 Task: Create ChildIssue0000000206 as Child Issue of Issue Issue0000000103 in Backlog  in Scrum Project Project0000000021 in Jira. Create ChildIssue0000000207 as Child Issue of Issue Issue0000000104 in Backlog  in Scrum Project Project0000000021 in Jira. Create ChildIssue0000000208 as Child Issue of Issue Issue0000000104 in Backlog  in Scrum Project Project0000000021 in Jira. Create ChildIssue0000000209 as Child Issue of Issue Issue0000000105 in Backlog  in Scrum Project Project0000000021 in Jira. Create ChildIssue0000000210 as Child Issue of Issue Issue0000000105 in Backlog  in Scrum Project Project0000000021 in Jira
Action: Mouse moved to (565, 429)
Screenshot: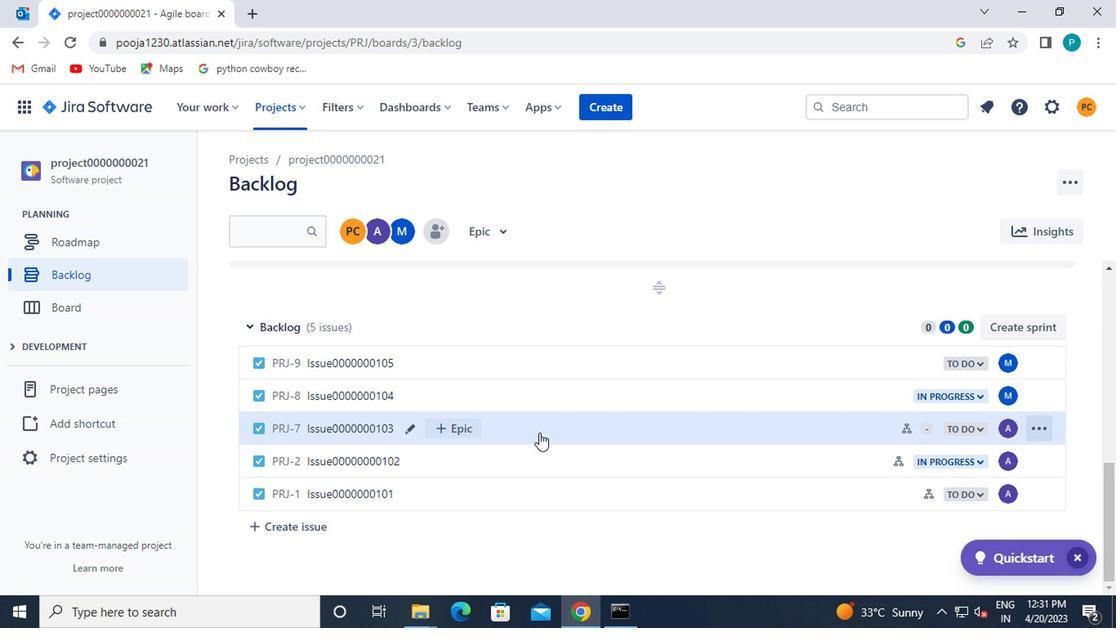 
Action: Mouse pressed left at (565, 429)
Screenshot: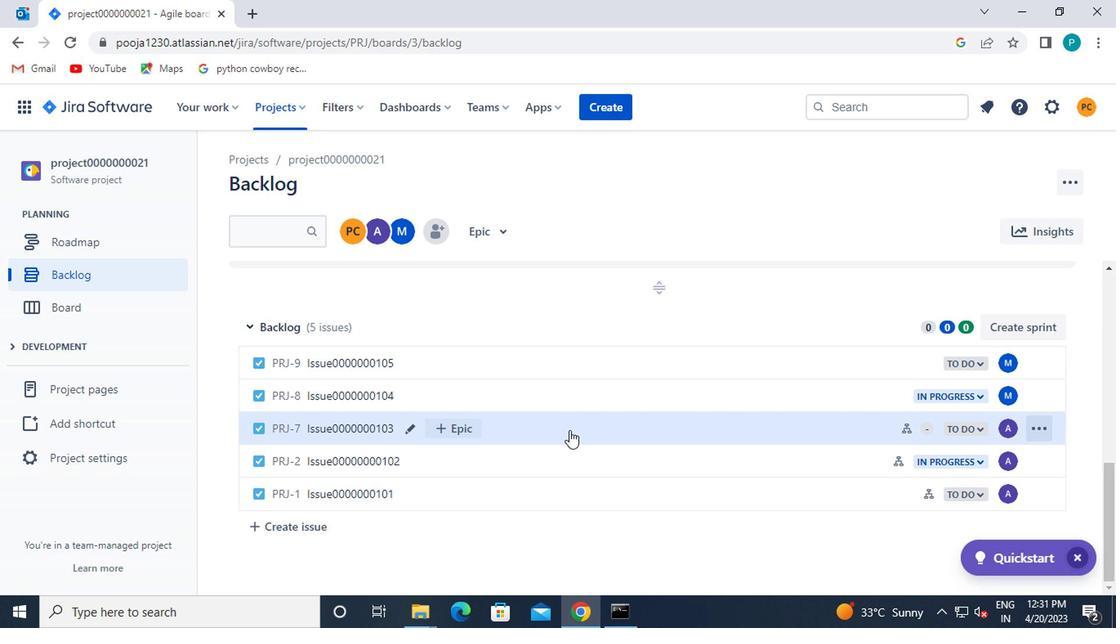 
Action: Mouse moved to (826, 350)
Screenshot: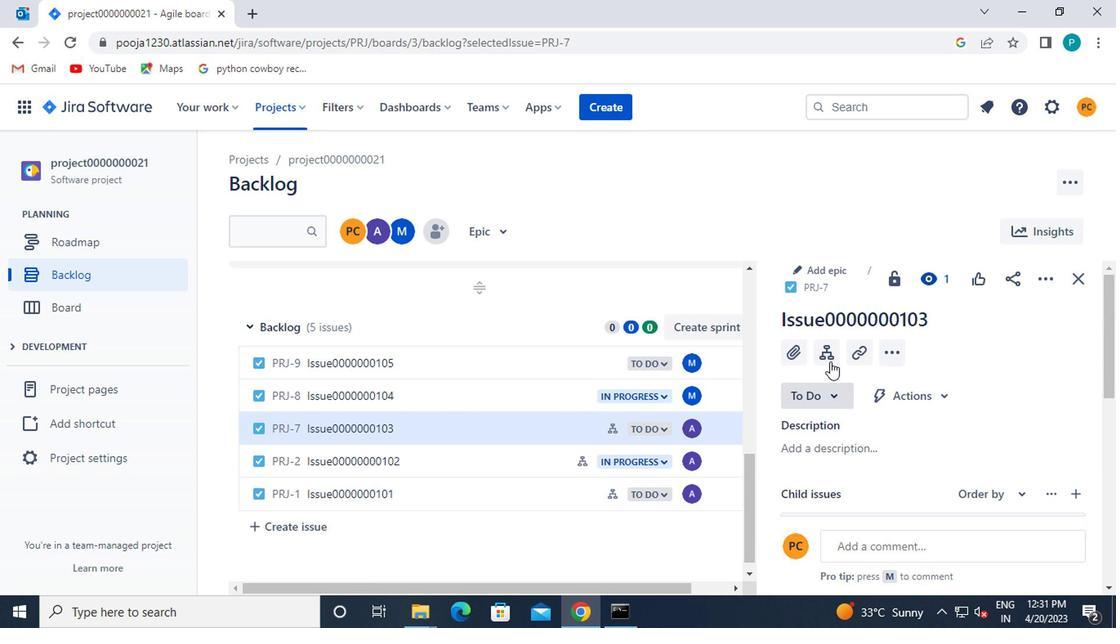 
Action: Mouse pressed left at (826, 350)
Screenshot: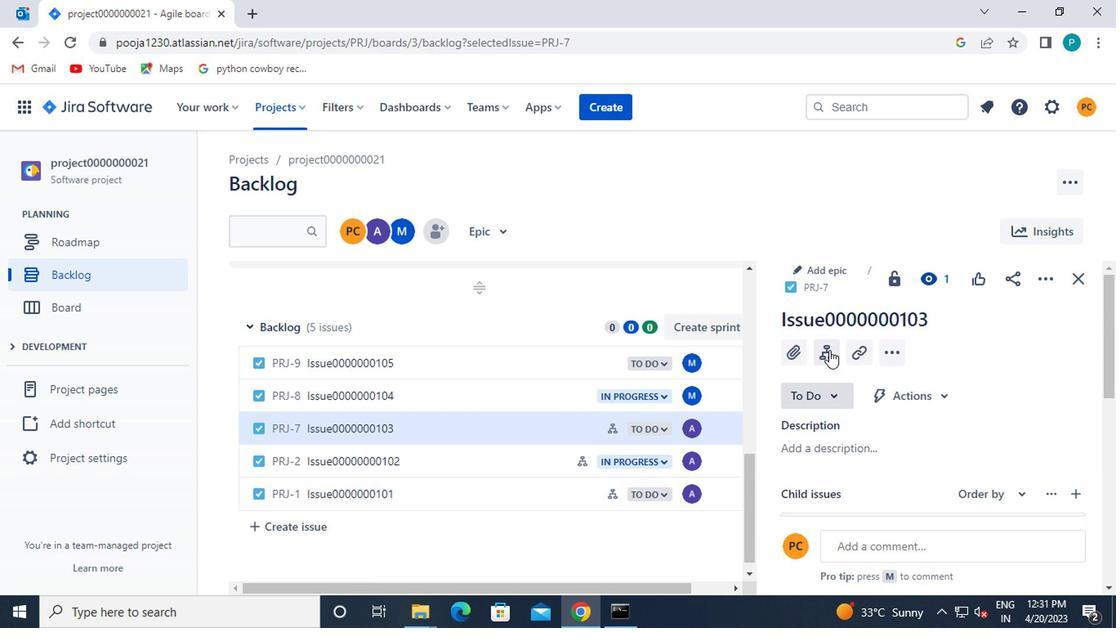 
Action: Mouse moved to (836, 418)
Screenshot: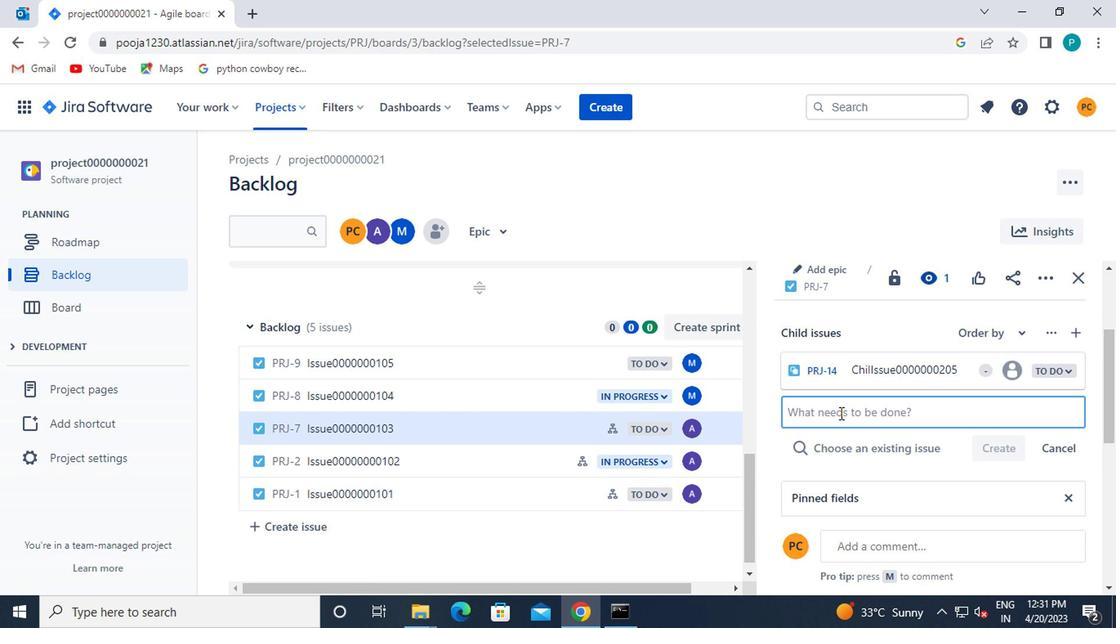 
Action: Mouse pressed left at (836, 418)
Screenshot: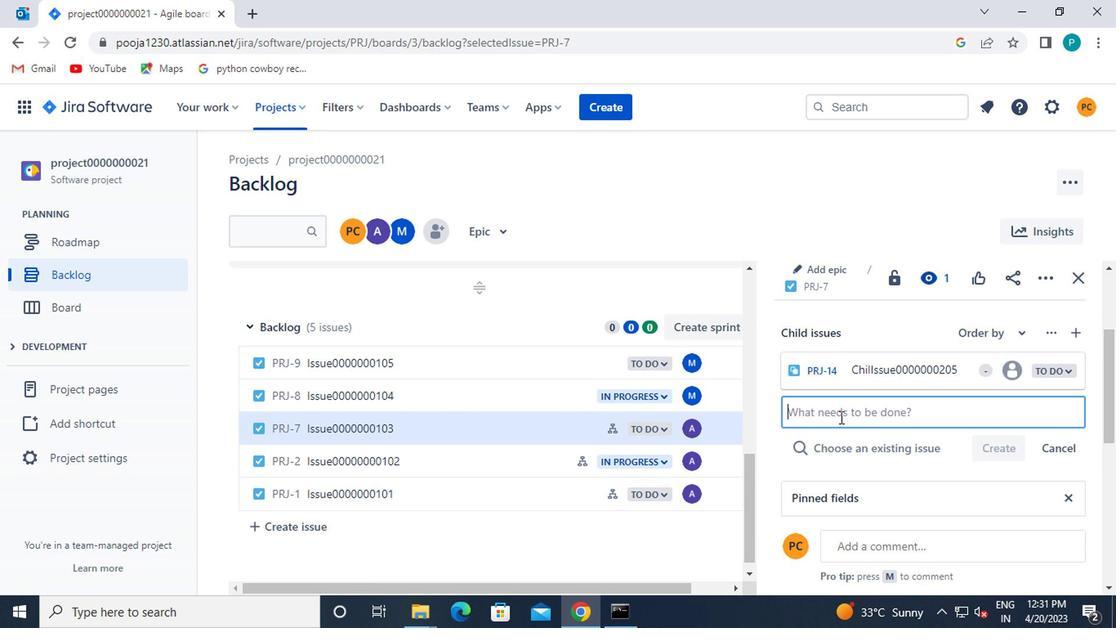 
Action: Mouse moved to (836, 418)
Screenshot: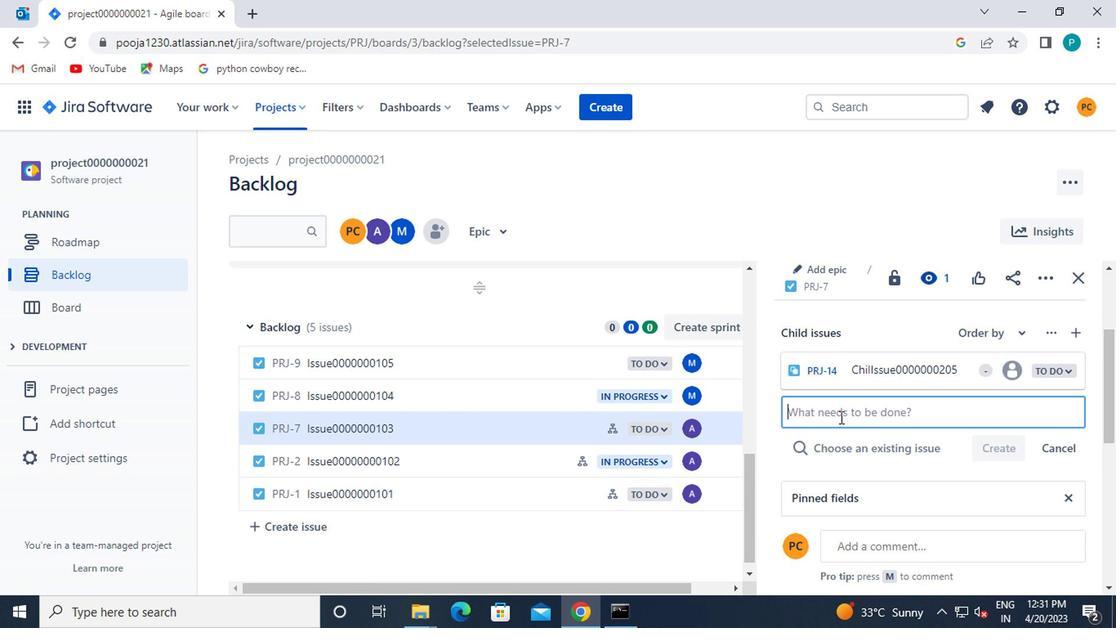 
Action: Key pressed <Key.caps_lock>c<Key.caps_lock>hild<Key.caps_lock>i<Key.caps_lock>ssue0000000206
Screenshot: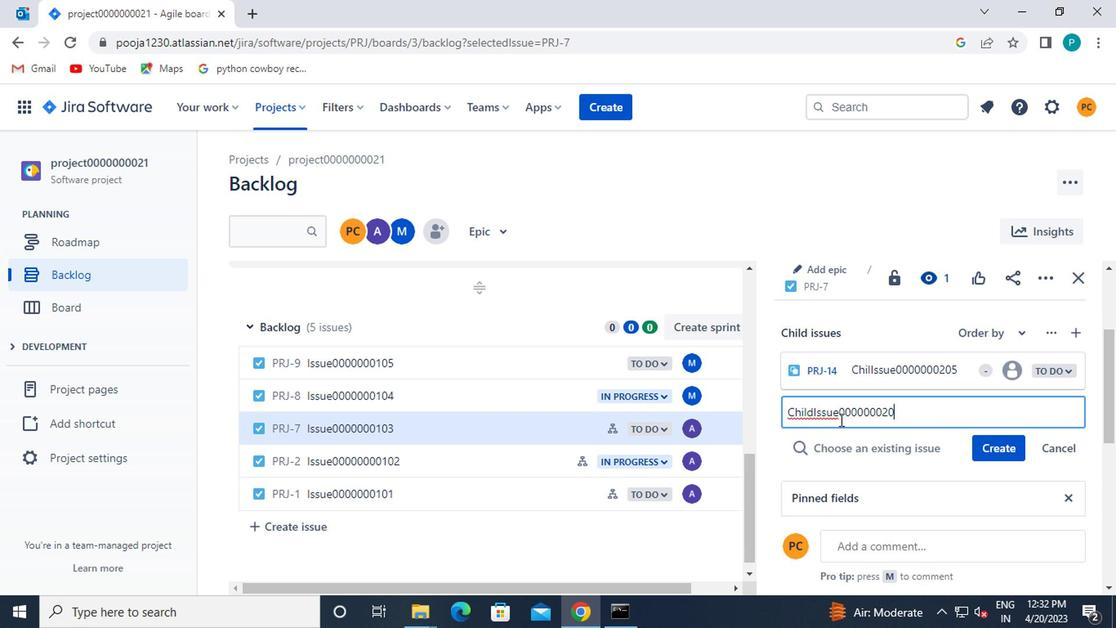 
Action: Mouse moved to (987, 445)
Screenshot: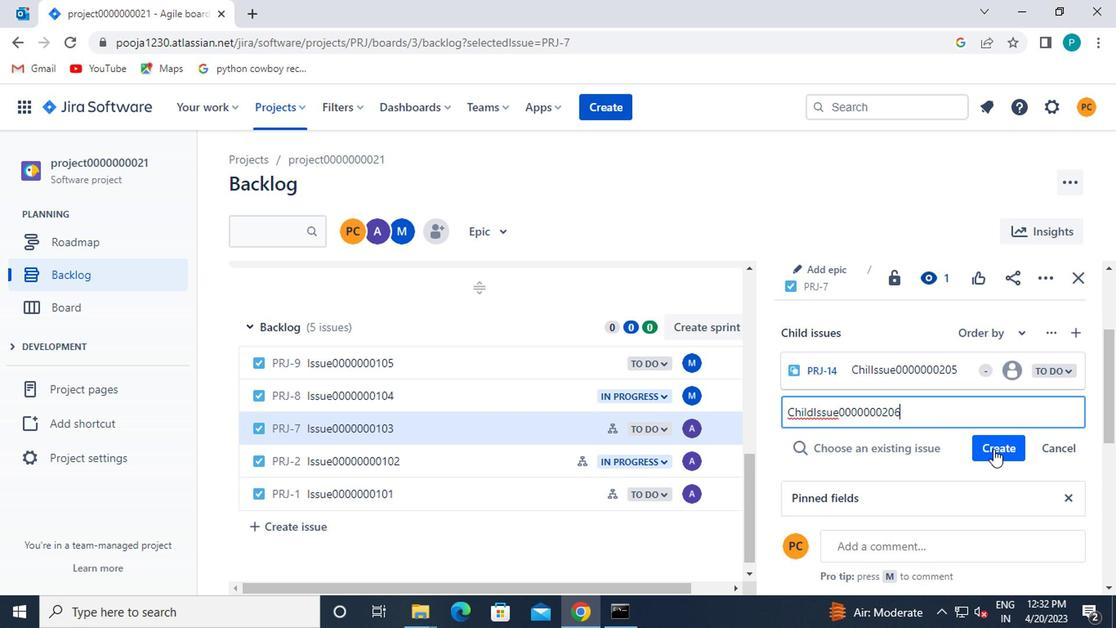 
Action: Mouse pressed left at (987, 445)
Screenshot: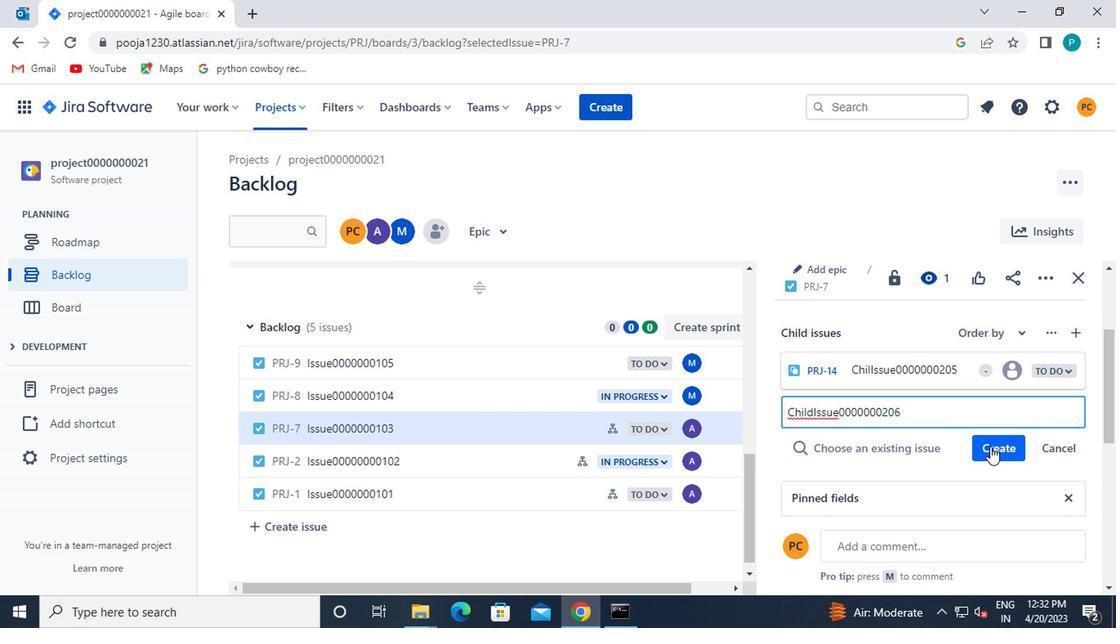 
Action: Mouse moved to (490, 395)
Screenshot: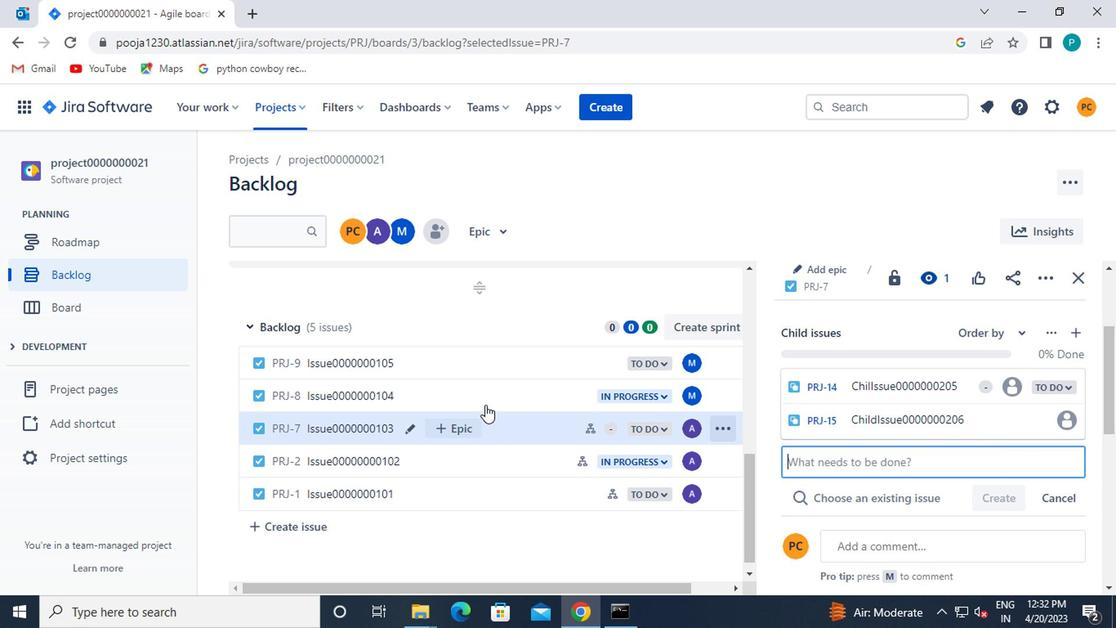 
Action: Mouse pressed left at (490, 395)
Screenshot: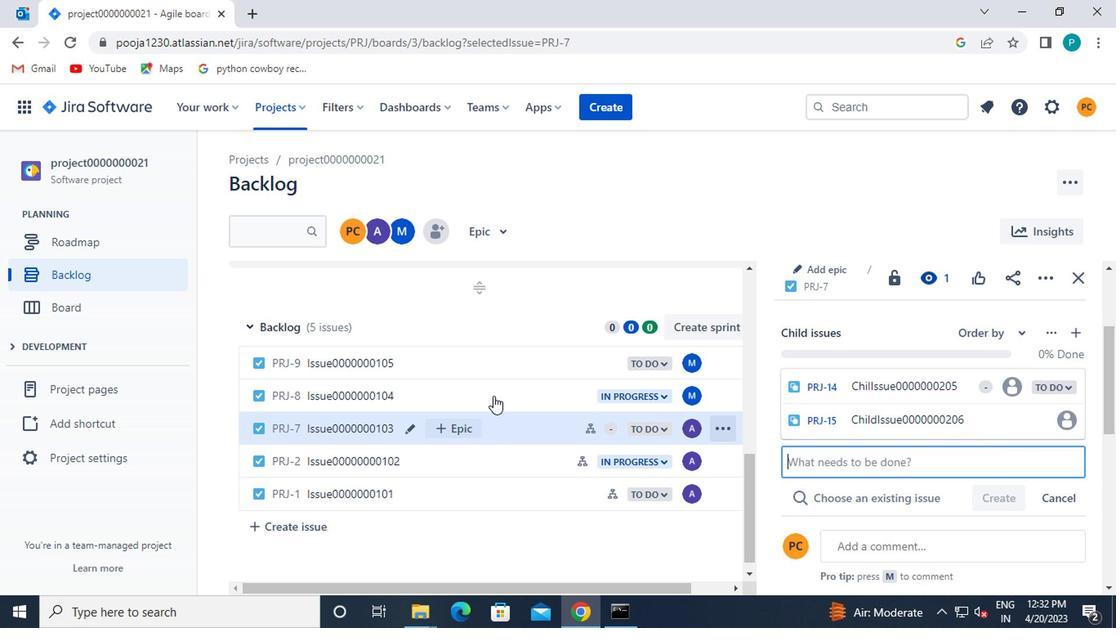 
Action: Mouse moved to (817, 353)
Screenshot: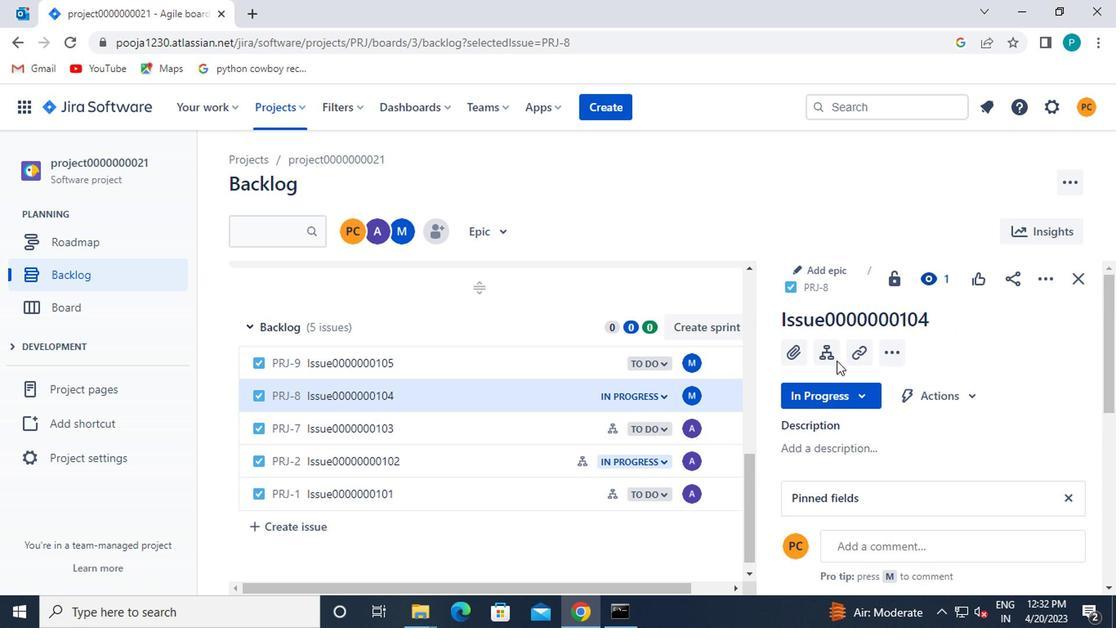 
Action: Mouse pressed left at (817, 353)
Screenshot: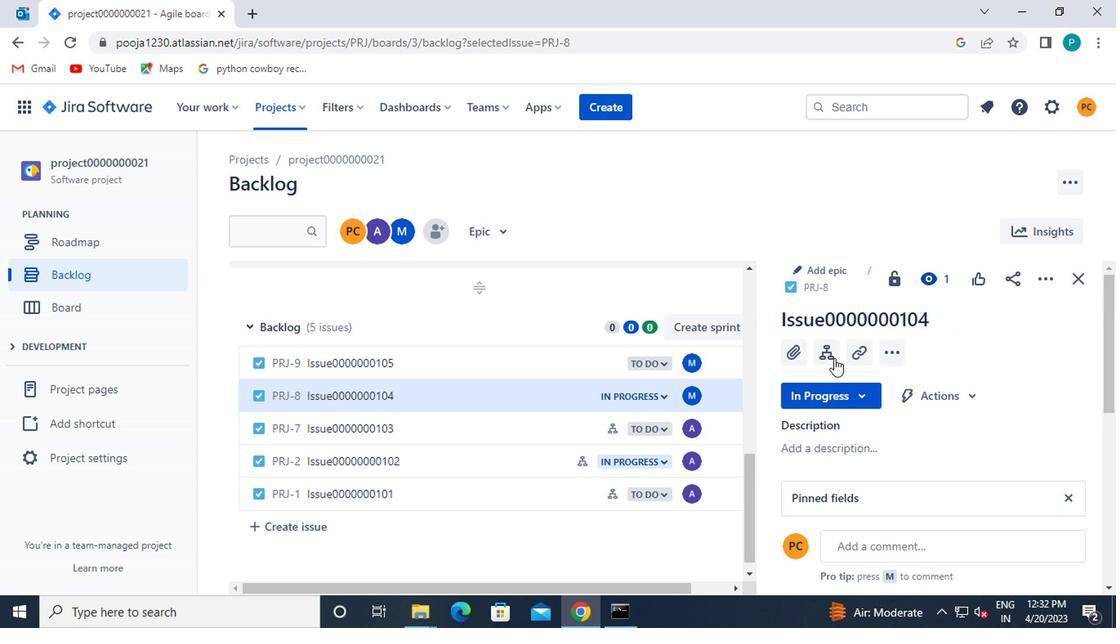 
Action: Mouse moved to (844, 413)
Screenshot: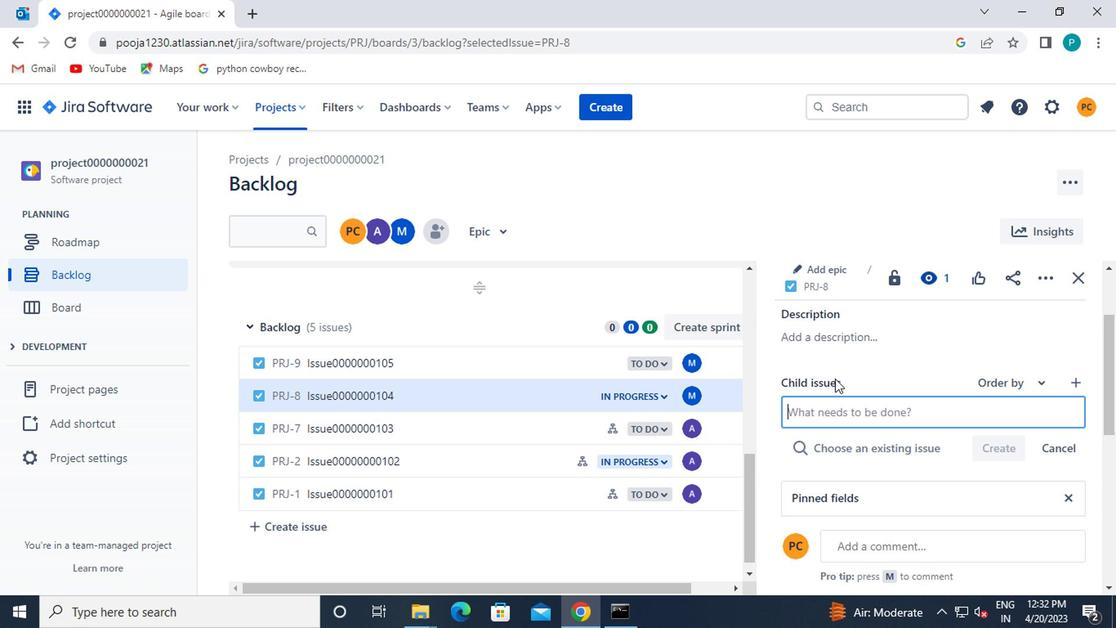 
Action: Mouse pressed left at (844, 413)
Screenshot: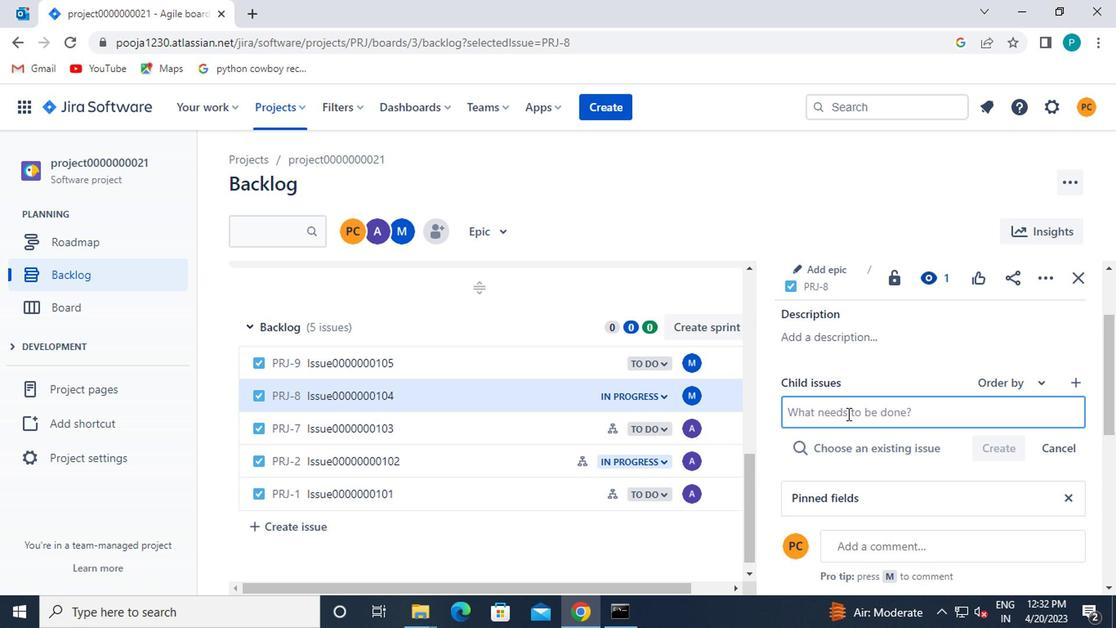 
Action: Key pressed <Key.caps_lock>c<Key.caps_lock>hildissue00000001<Key.backspace>
Screenshot: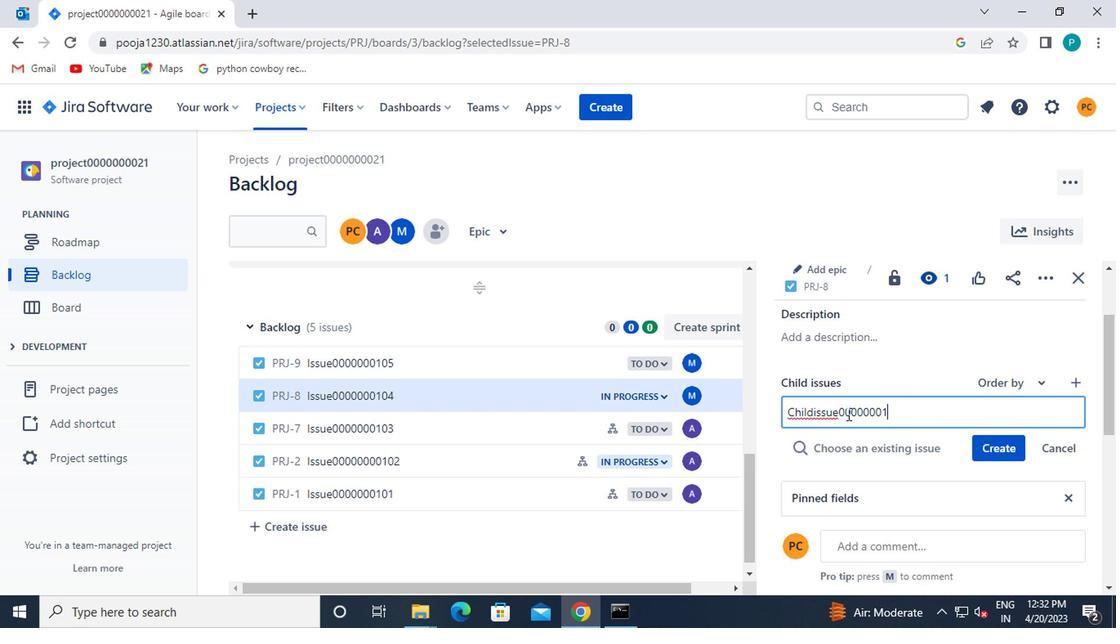
Action: Mouse moved to (815, 410)
Screenshot: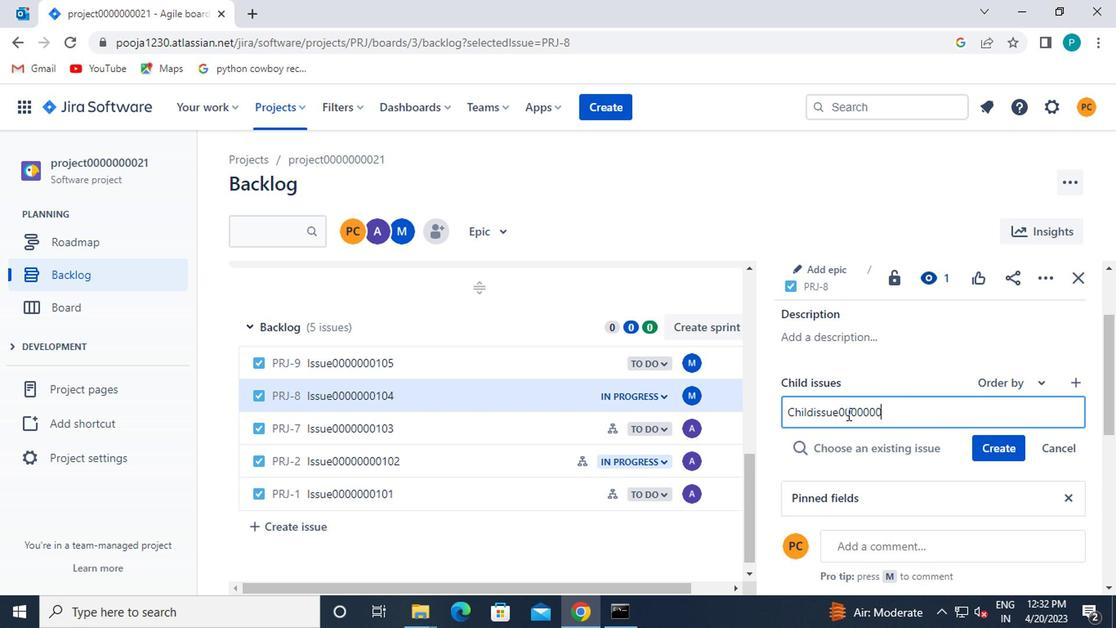 
Action: Key pressed 207
Screenshot: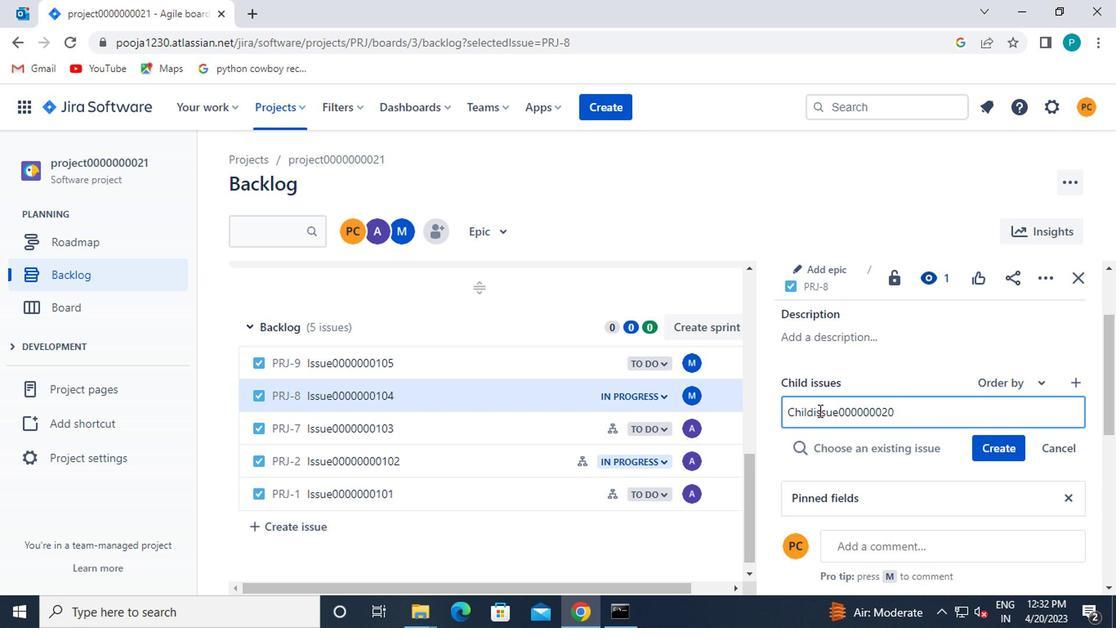 
Action: Mouse moved to (977, 453)
Screenshot: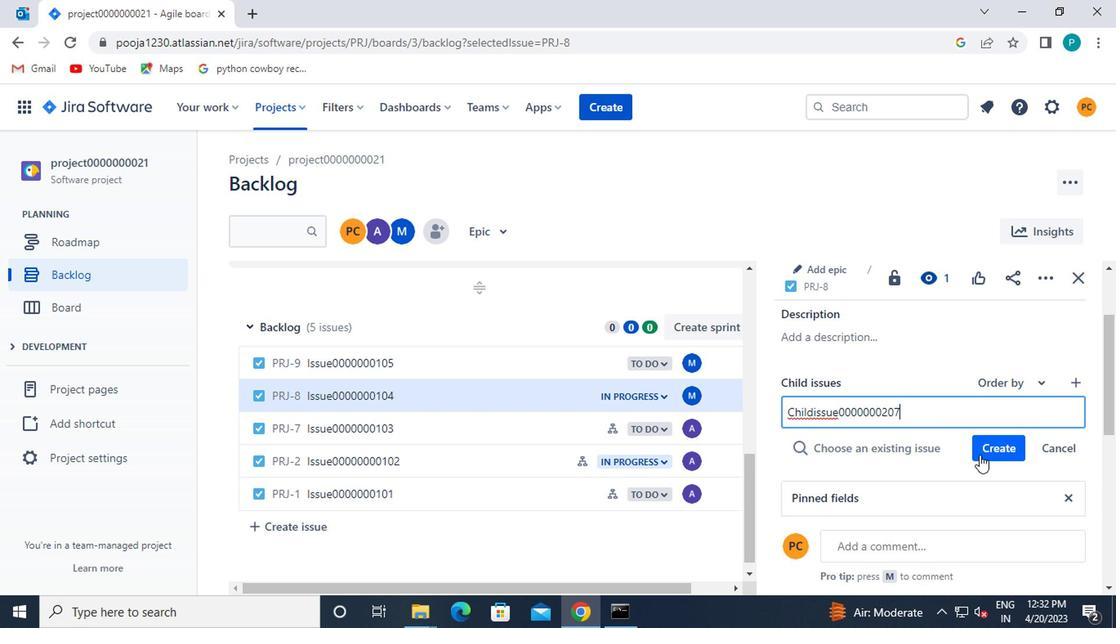 
Action: Mouse pressed left at (977, 453)
Screenshot: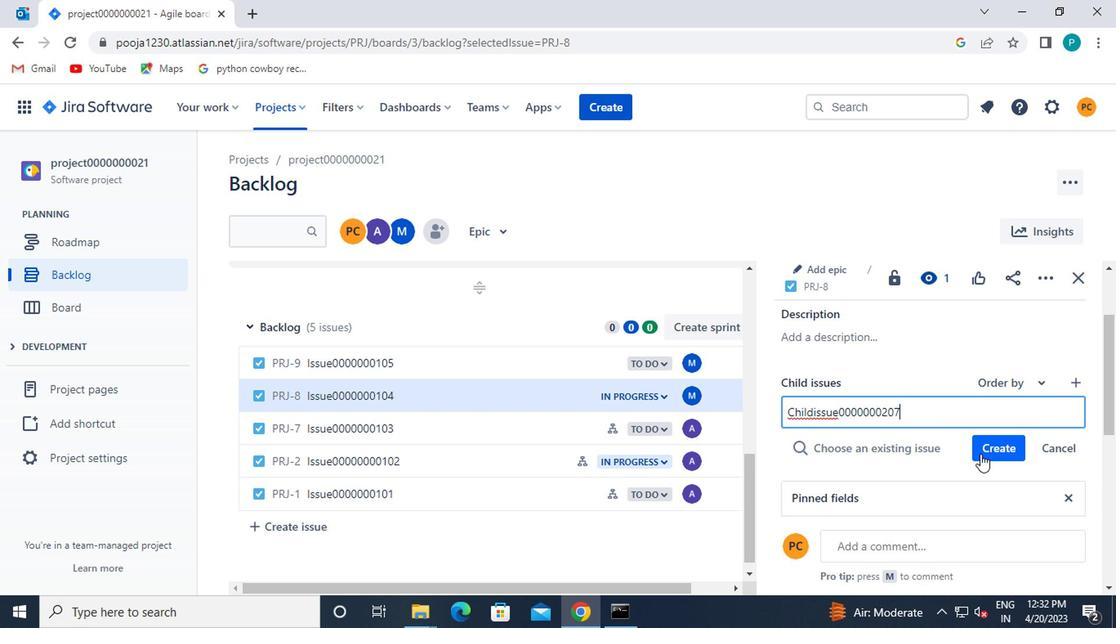 
Action: Mouse moved to (867, 468)
Screenshot: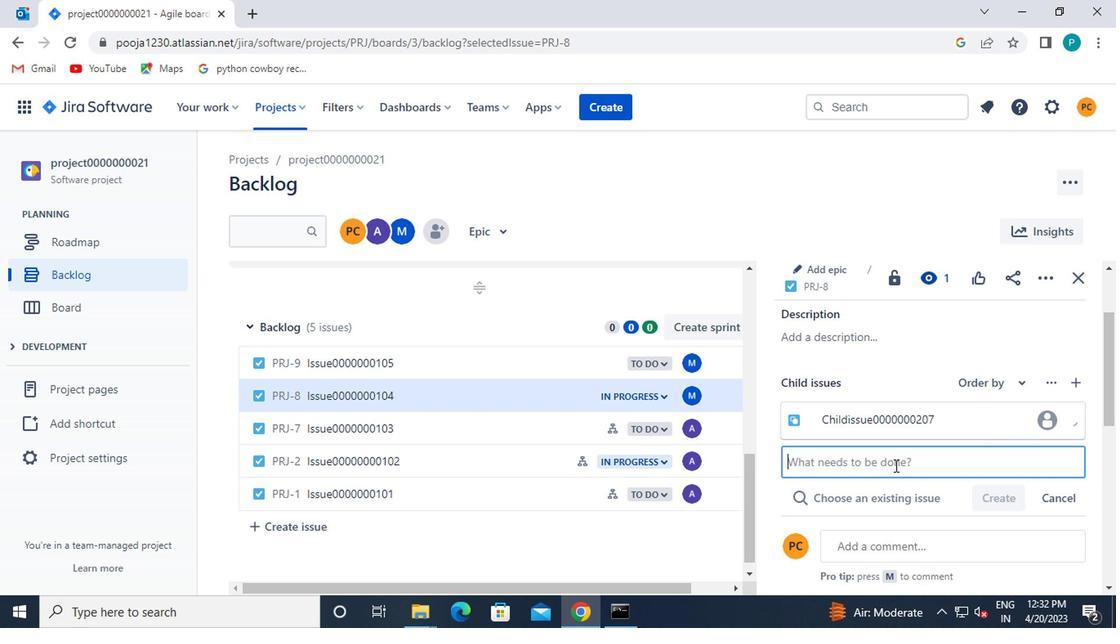 
Action: Key pressed <Key.caps_lock>c<Key.caps_lock>hid<Key.caps_lock>i<Key.caps_lock>ssue0000000208
Screenshot: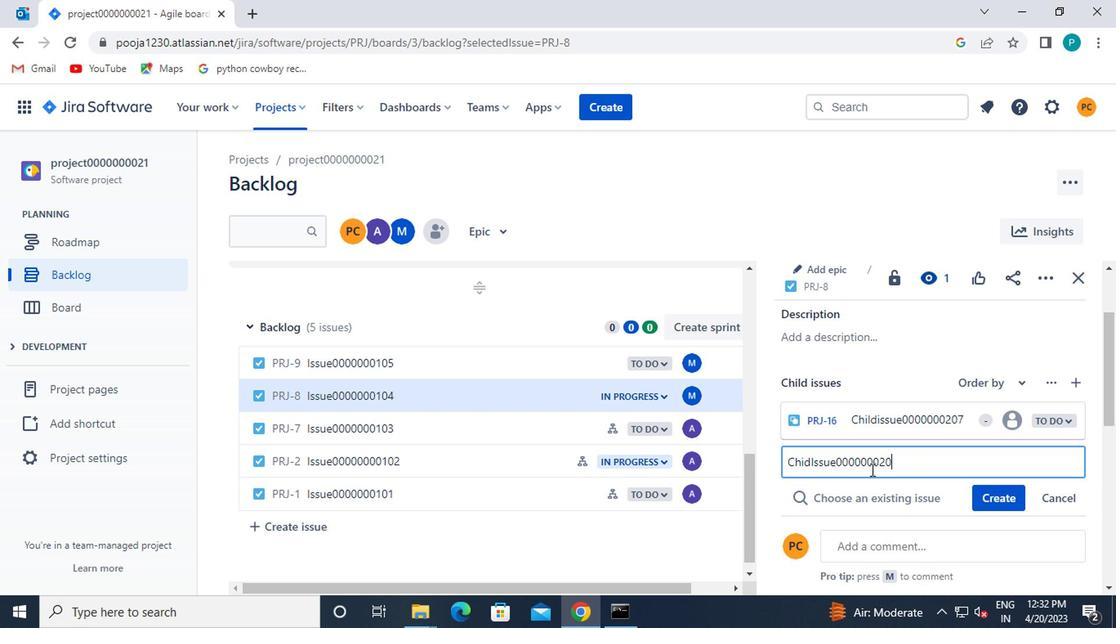 
Action: Mouse moved to (977, 496)
Screenshot: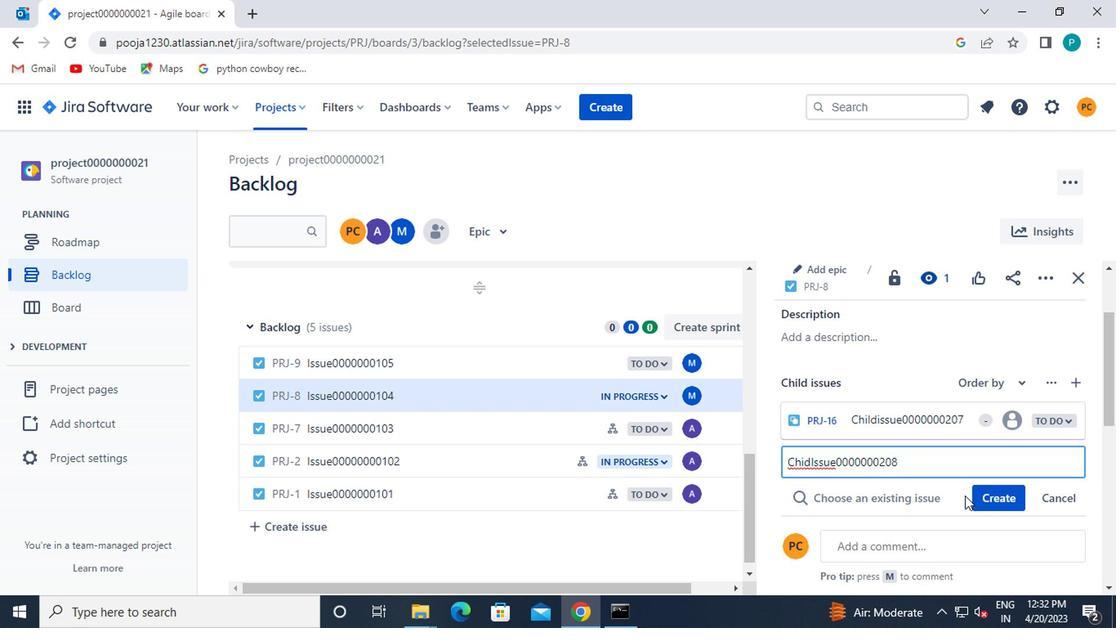 
Action: Mouse pressed left at (977, 496)
Screenshot: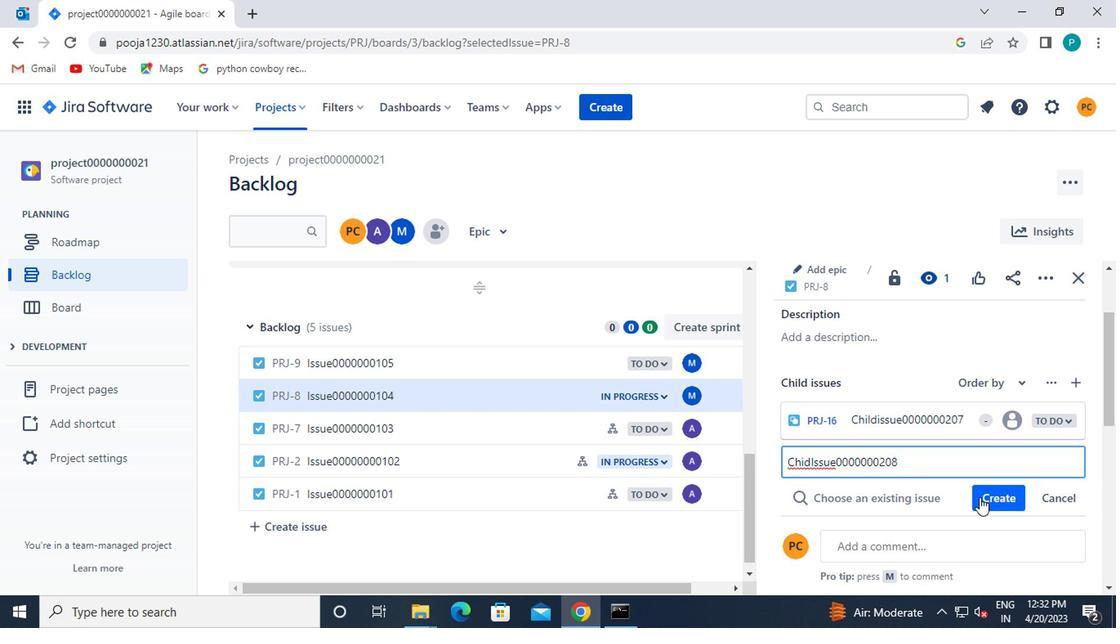 
Action: Mouse moved to (424, 358)
Screenshot: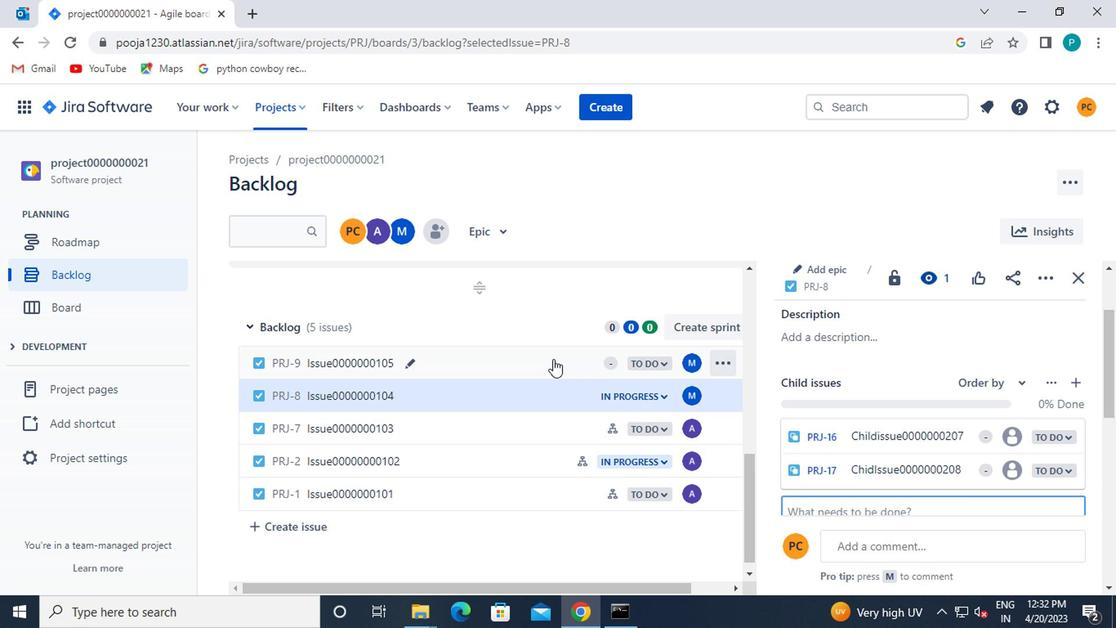 
Action: Mouse pressed left at (424, 358)
Screenshot: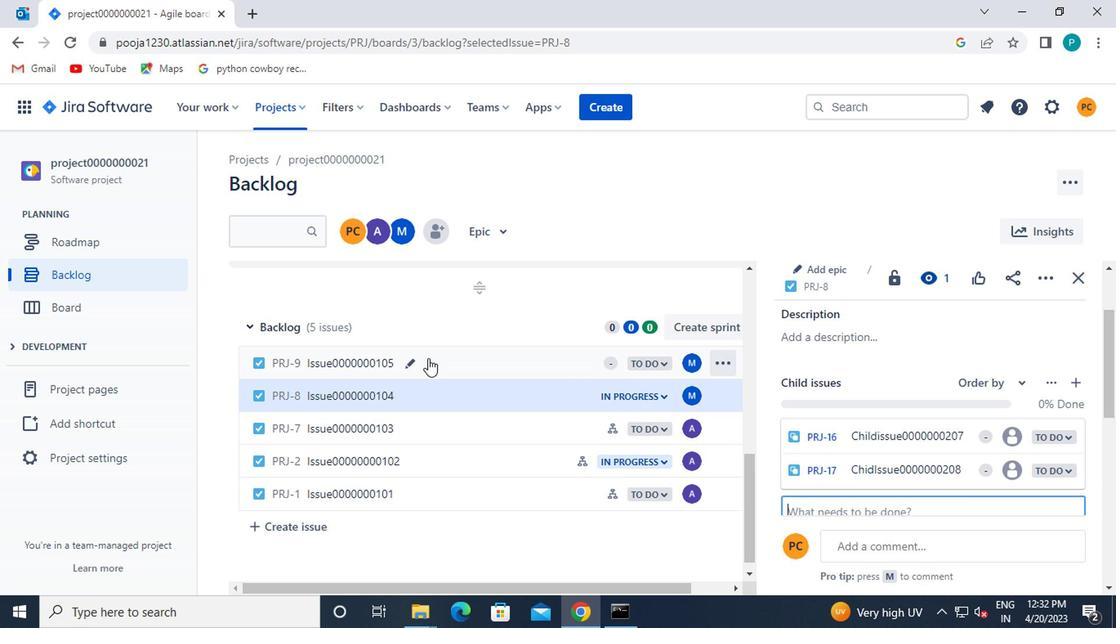 
Action: Mouse moved to (818, 350)
Screenshot: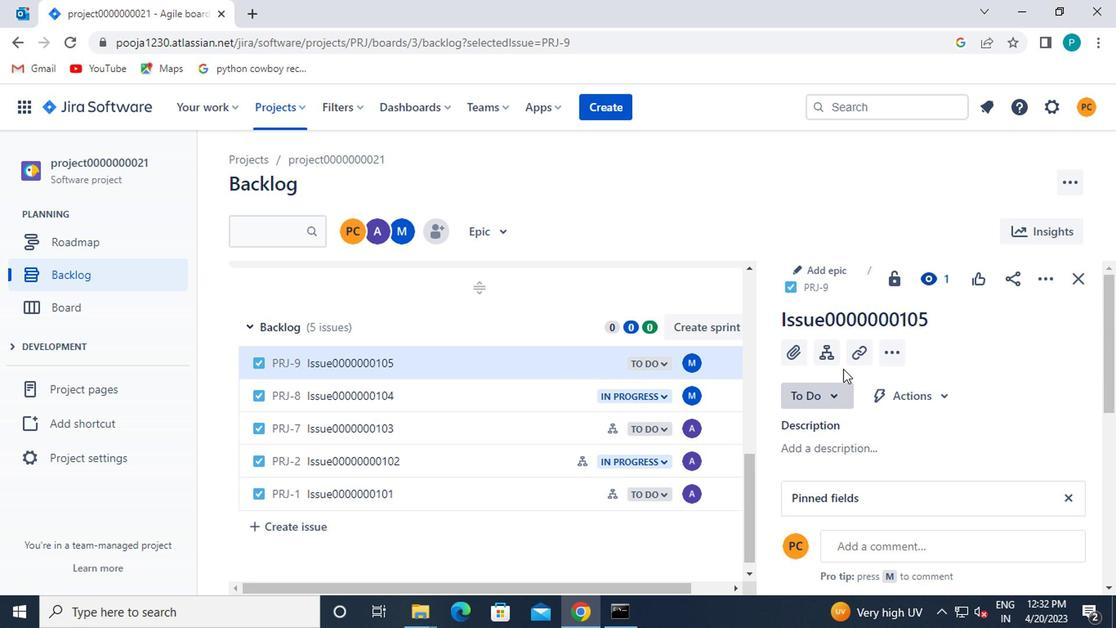 
Action: Mouse pressed left at (818, 350)
Screenshot: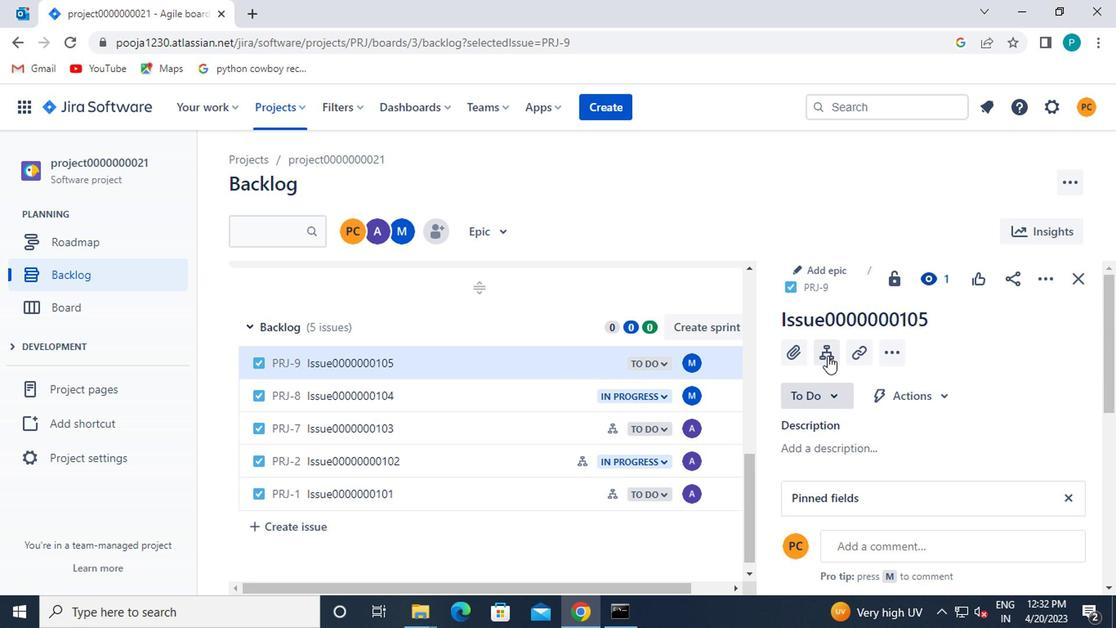 
Action: Mouse moved to (857, 410)
Screenshot: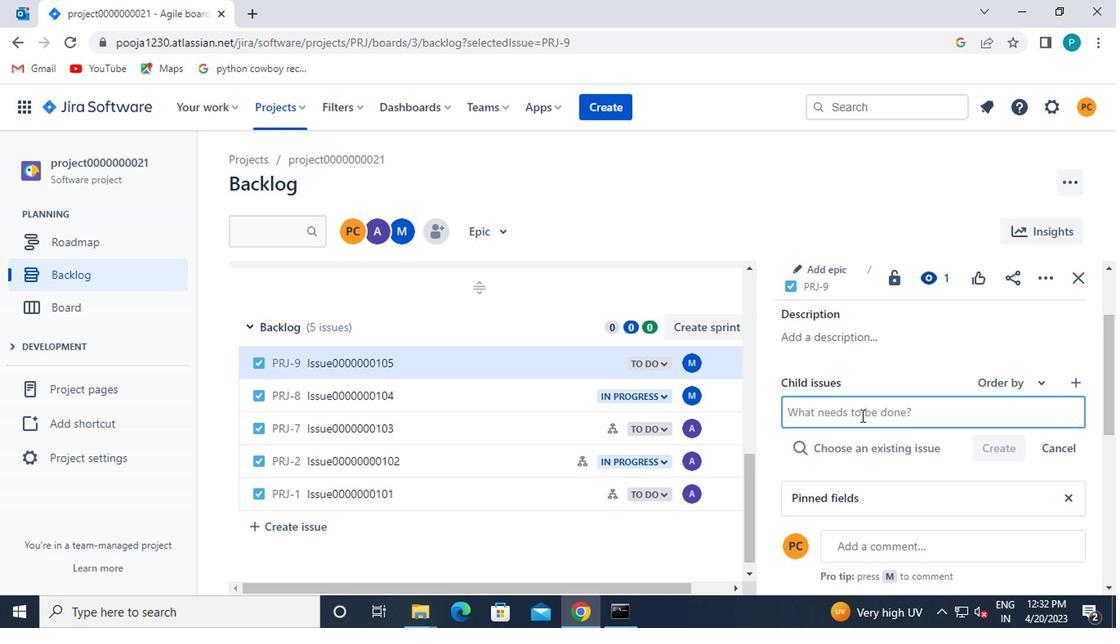 
Action: Mouse pressed left at (857, 410)
Screenshot: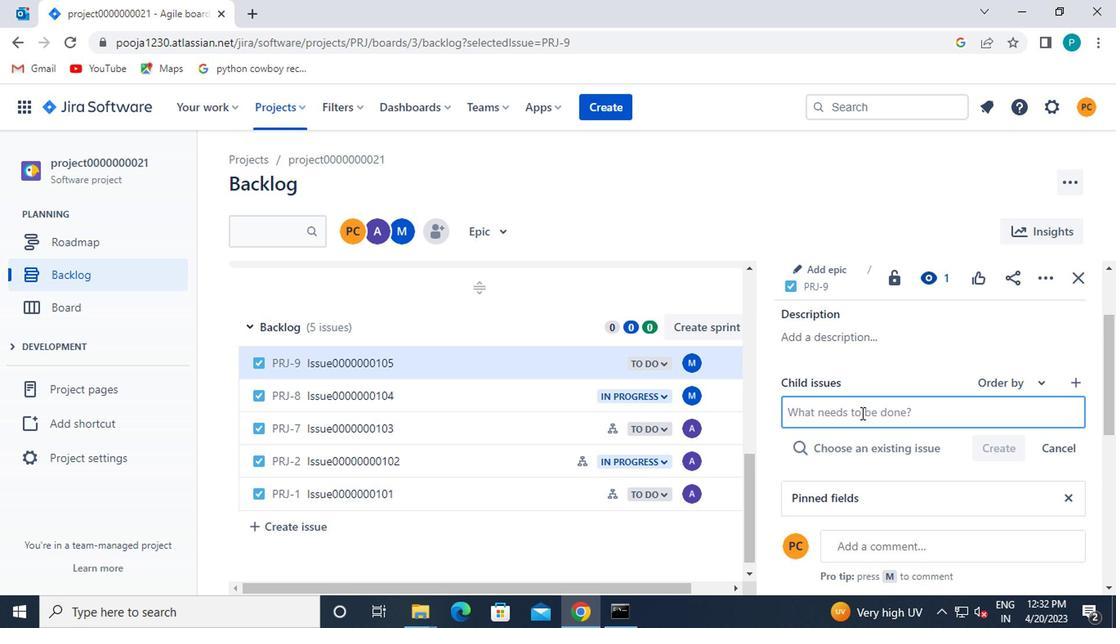 
Action: Mouse moved to (847, 407)
Screenshot: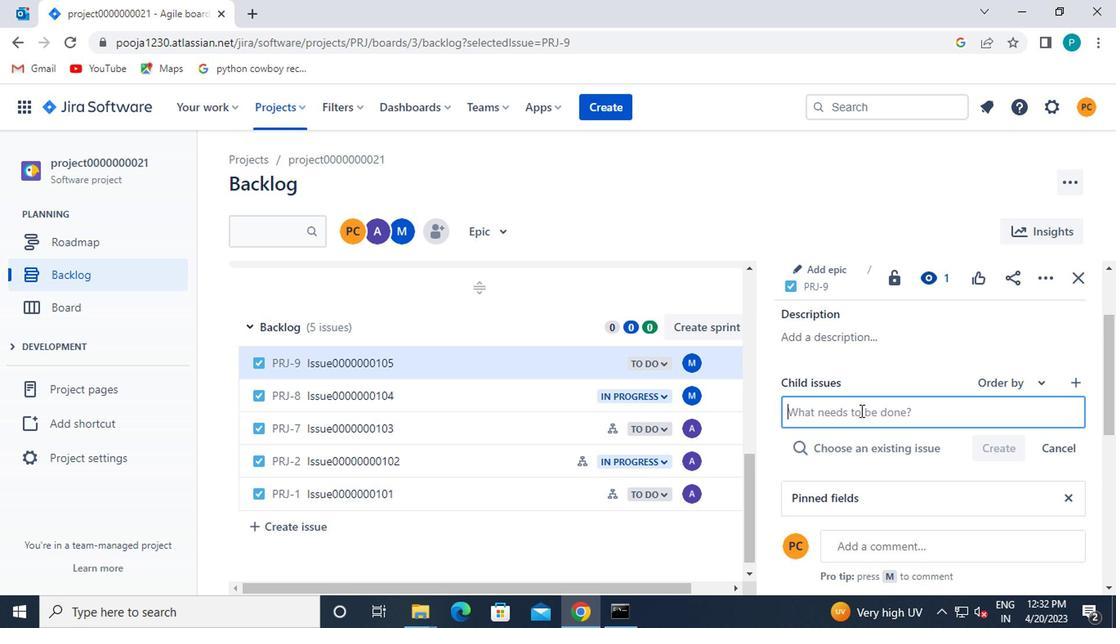 
Action: Key pressed <Key.caps_lock>c<Key.caps_lock>hild<Key.caps_lock>i<Key.caps_lock><Key.caps_lock><Key.caps_lock>ssue0000000209
Screenshot: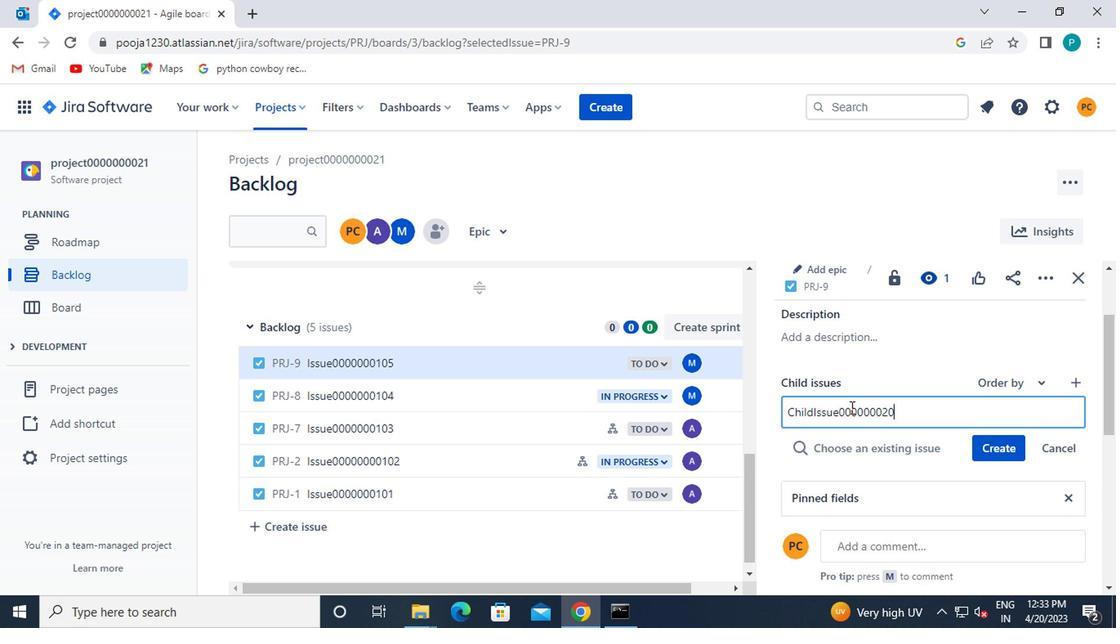 
Action: Mouse moved to (978, 457)
Screenshot: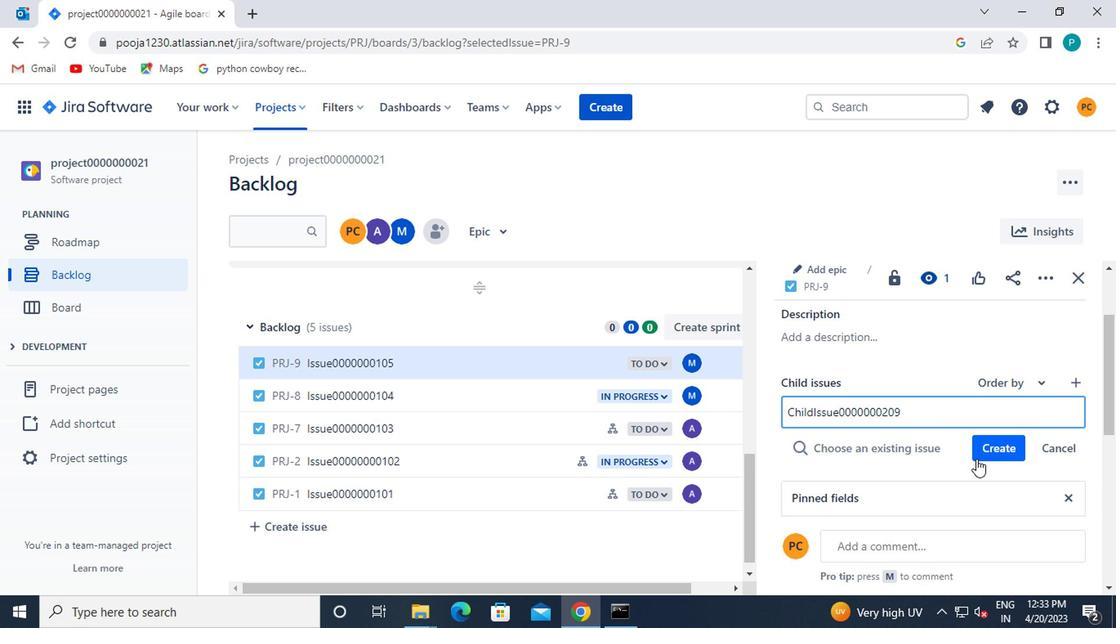 
Action: Mouse pressed left at (978, 457)
Screenshot: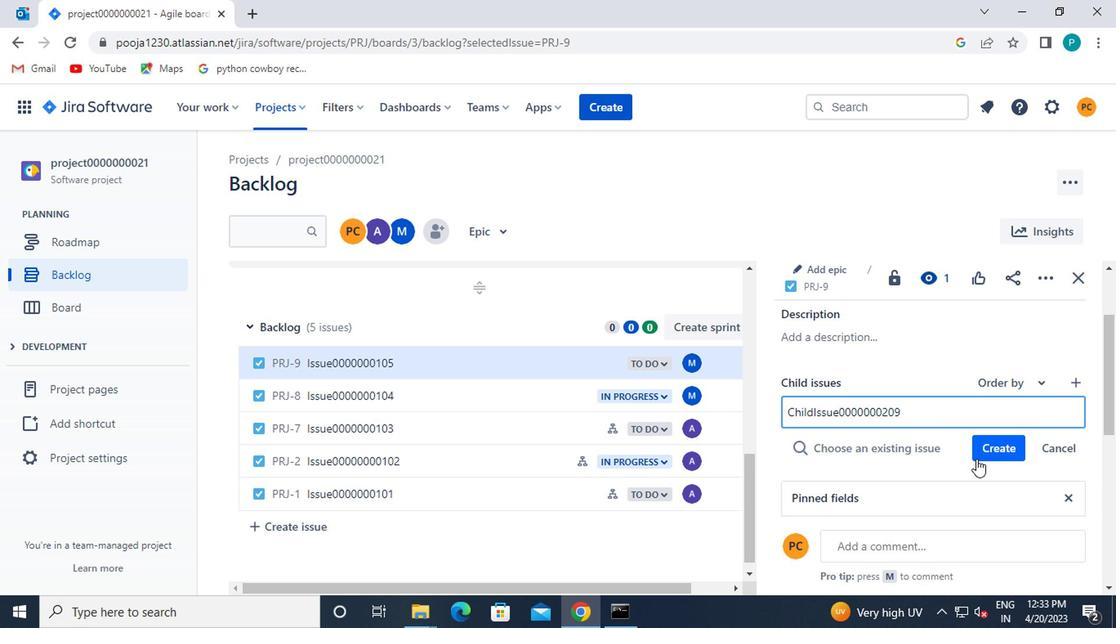 
Action: Mouse moved to (927, 451)
Screenshot: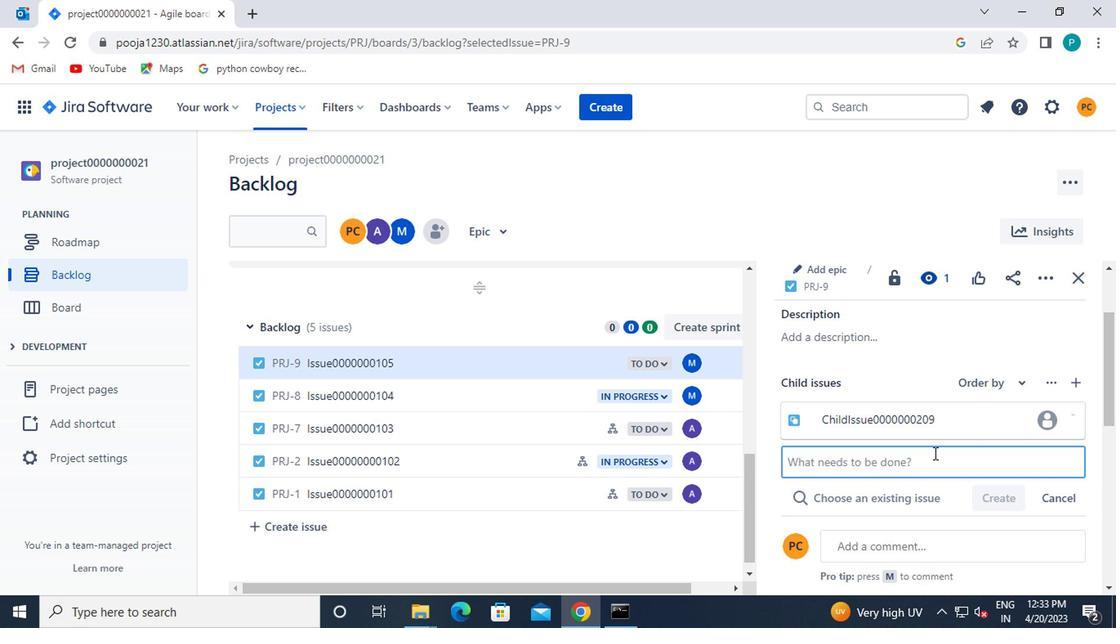 
Action: Key pressed <Key.caps_lock>c<Key.caps_lock>hild<Key.caps_lock>i<Key.caps_lock>ssue0000000210
Screenshot: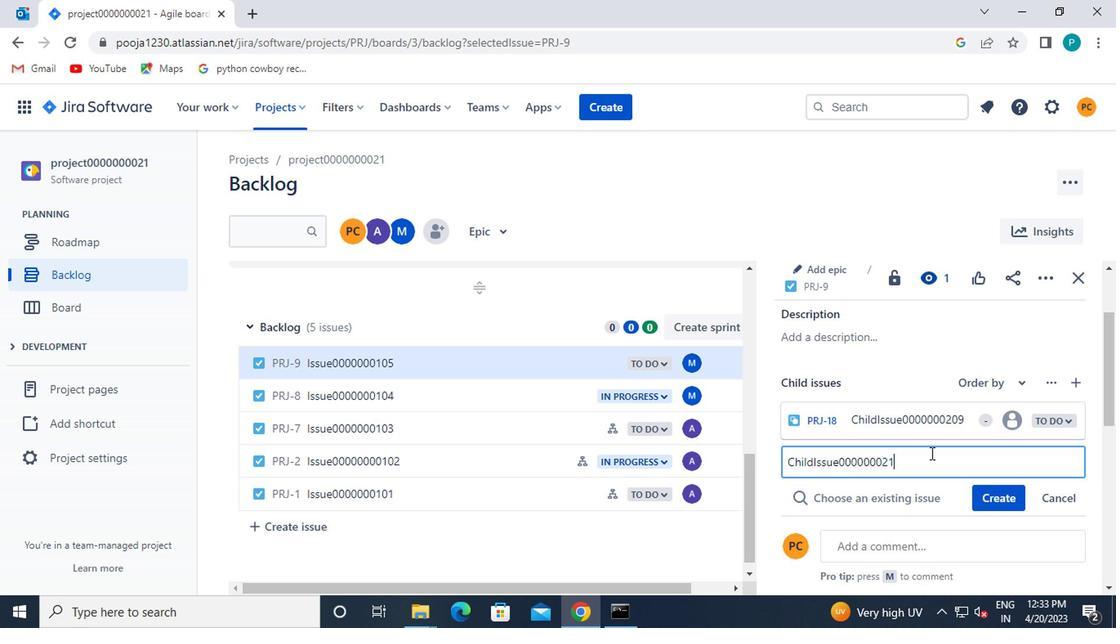 
Action: Mouse moved to (1009, 490)
Screenshot: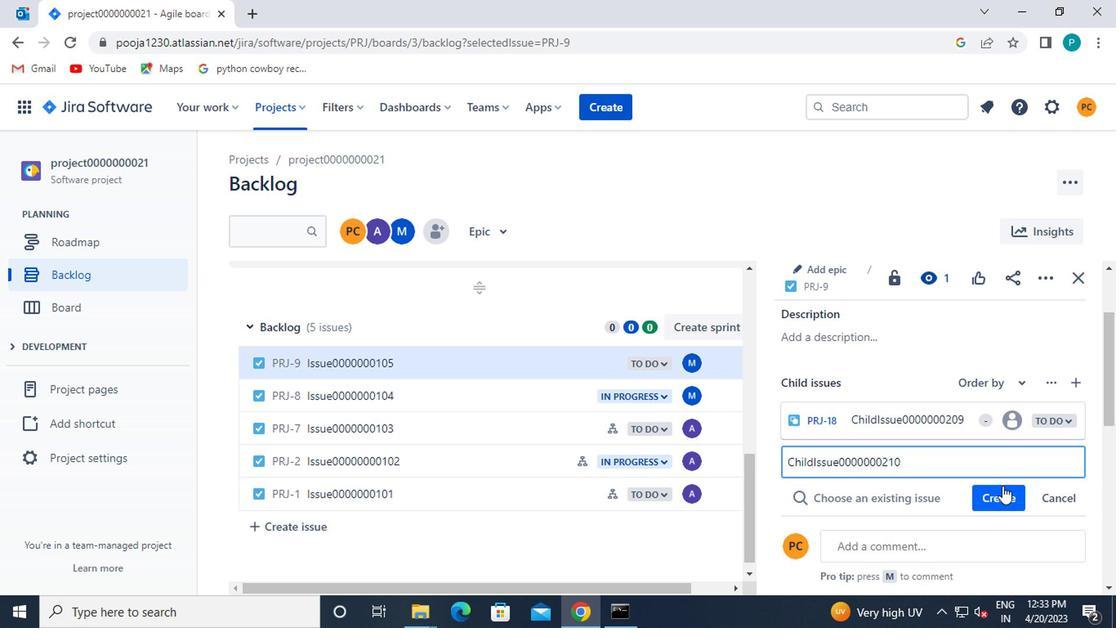 
Action: Mouse pressed left at (1009, 490)
Screenshot: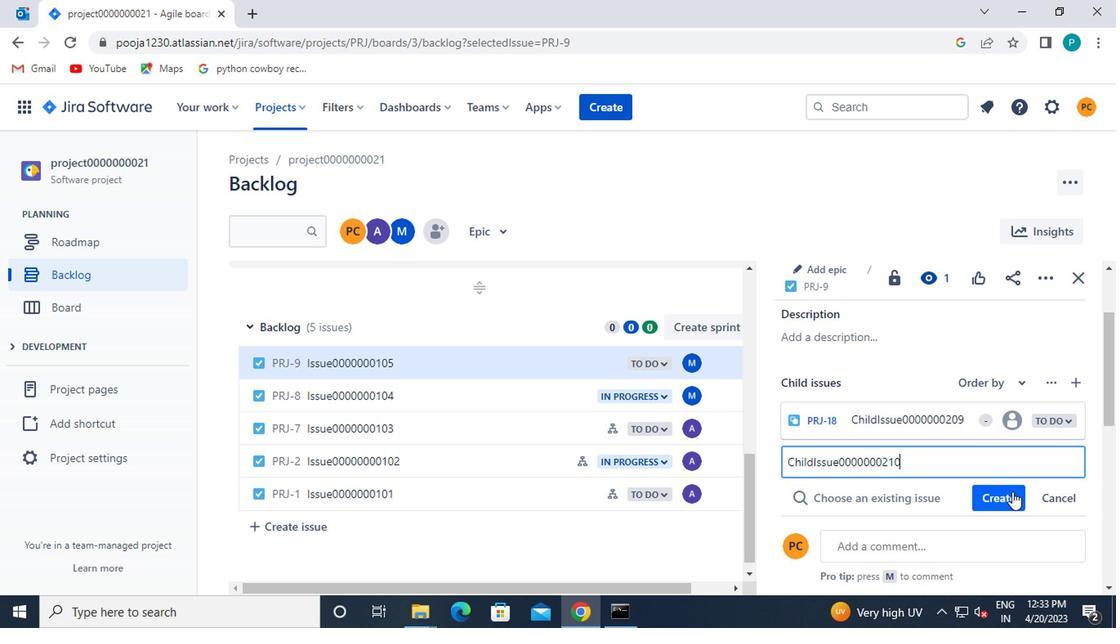 
